 Task: Create a blank project AgileInsight with privacy Public and default view as List and in the team Taskers . Create three sections in the project as To-Do, Doing and Done
Action: Mouse moved to (71, 63)
Screenshot: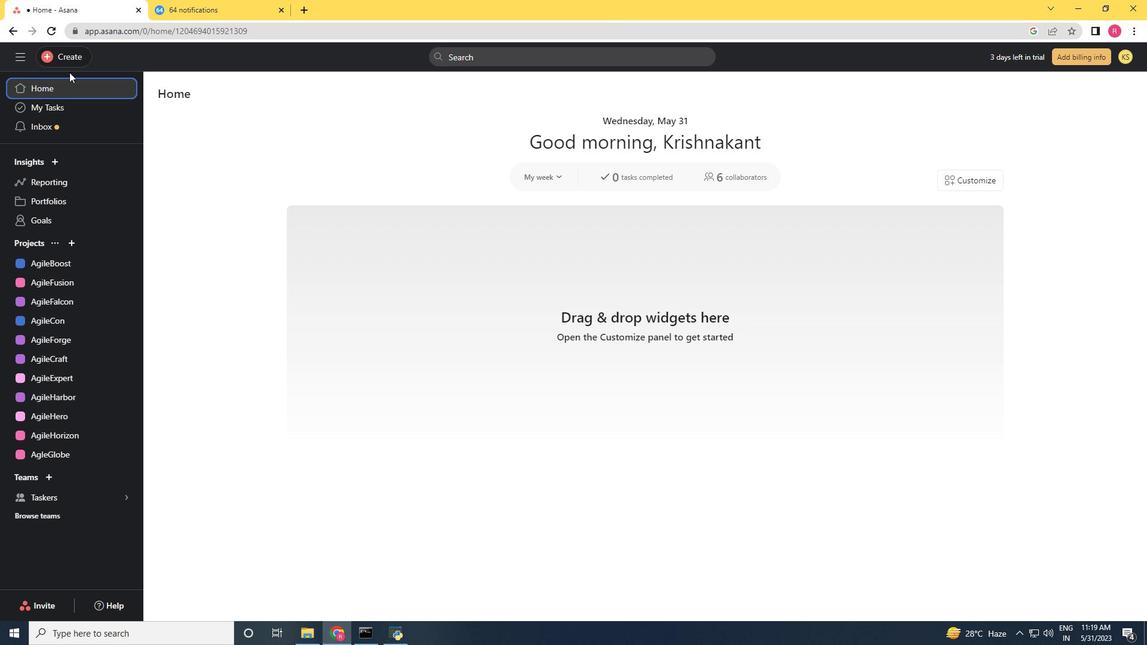 
Action: Mouse pressed left at (71, 63)
Screenshot: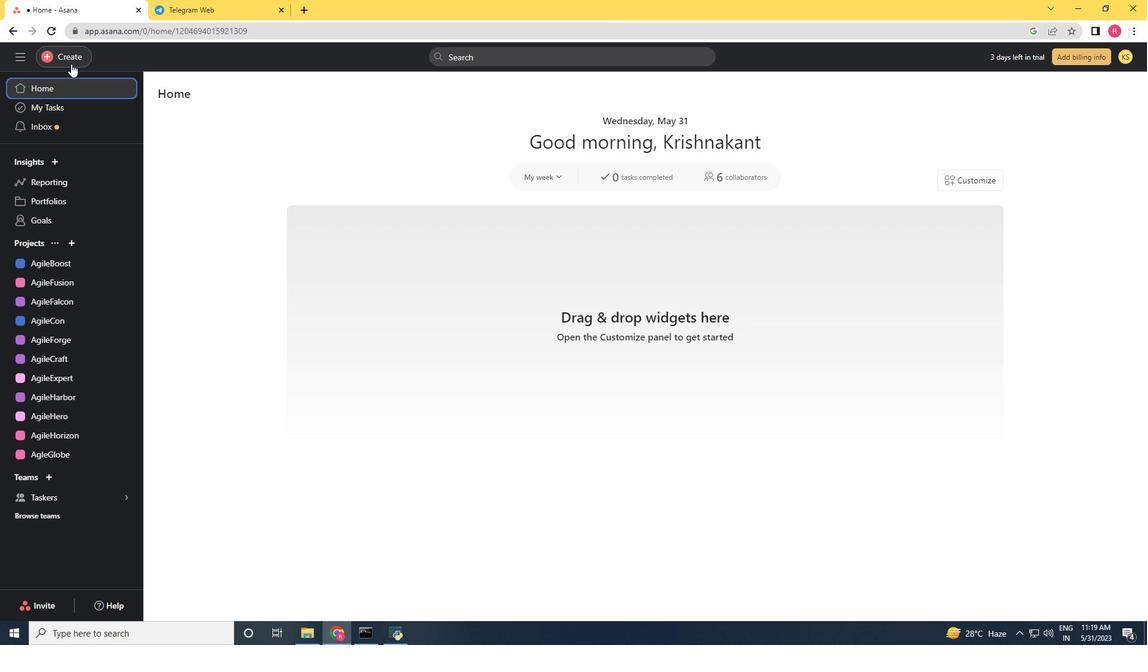 
Action: Mouse moved to (137, 86)
Screenshot: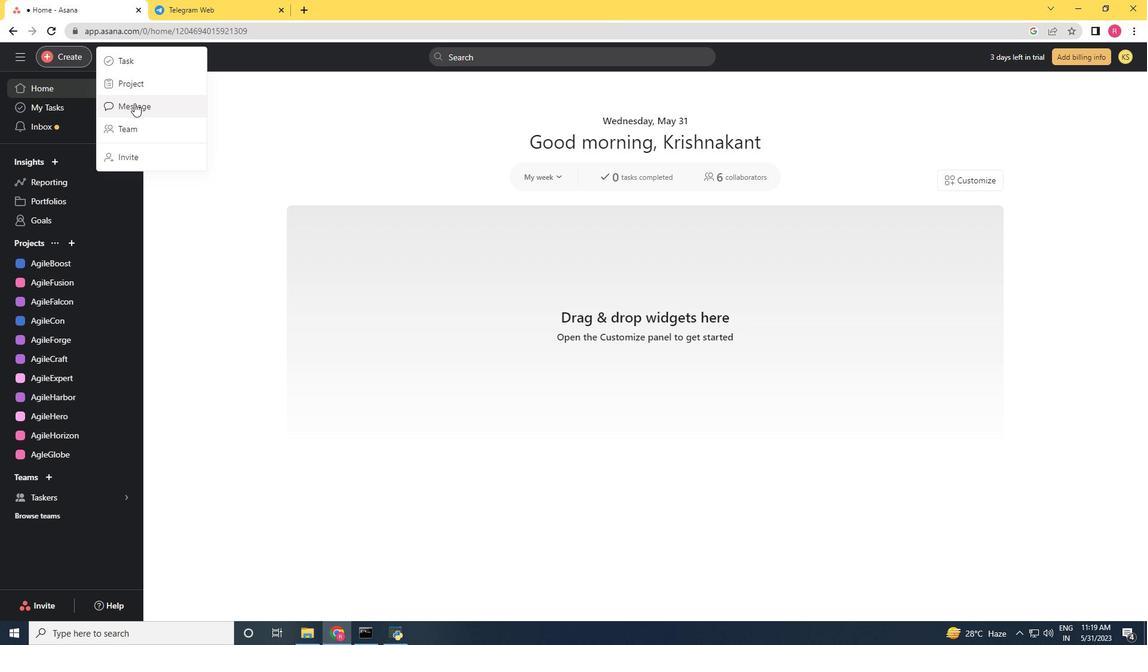 
Action: Mouse pressed left at (137, 86)
Screenshot: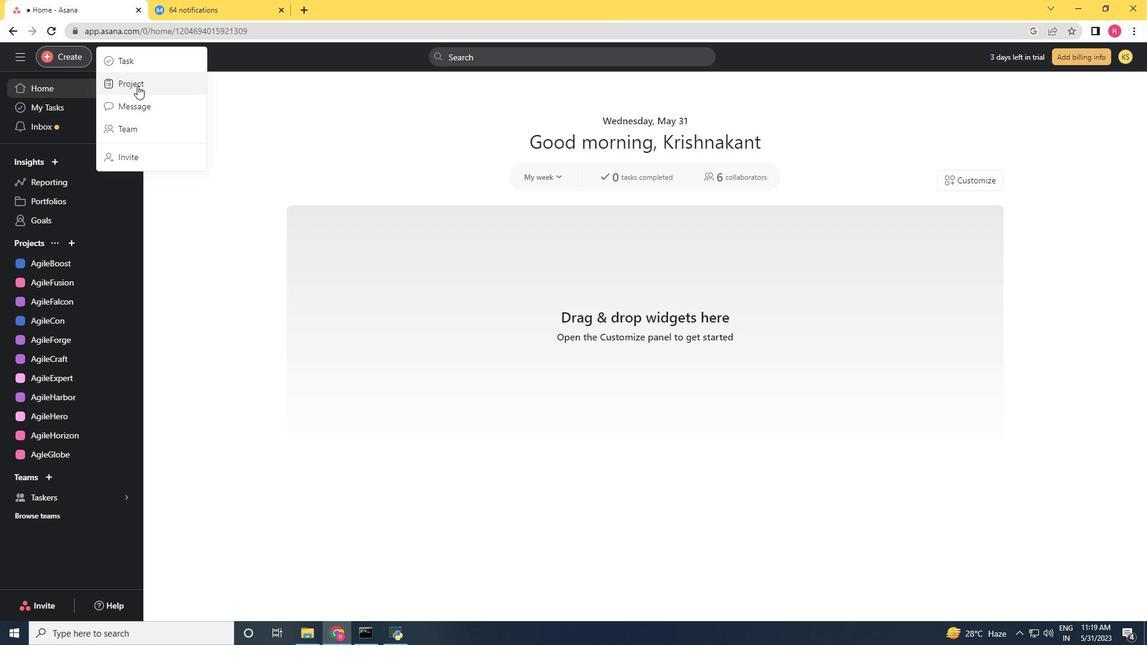 
Action: Mouse moved to (483, 319)
Screenshot: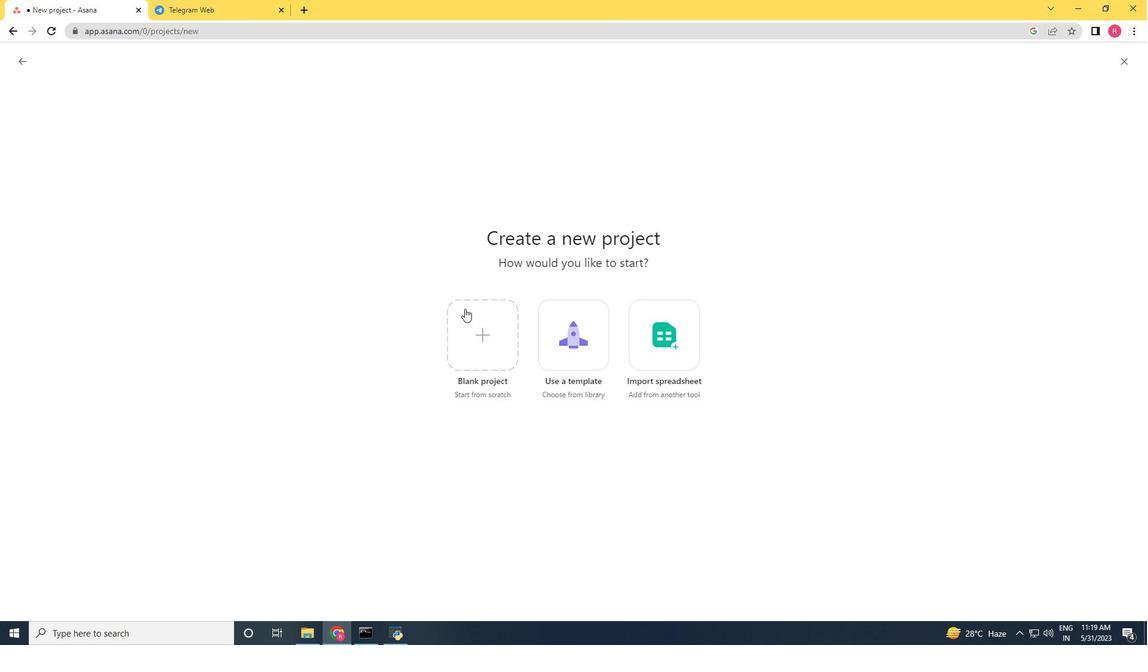 
Action: Mouse pressed left at (483, 319)
Screenshot: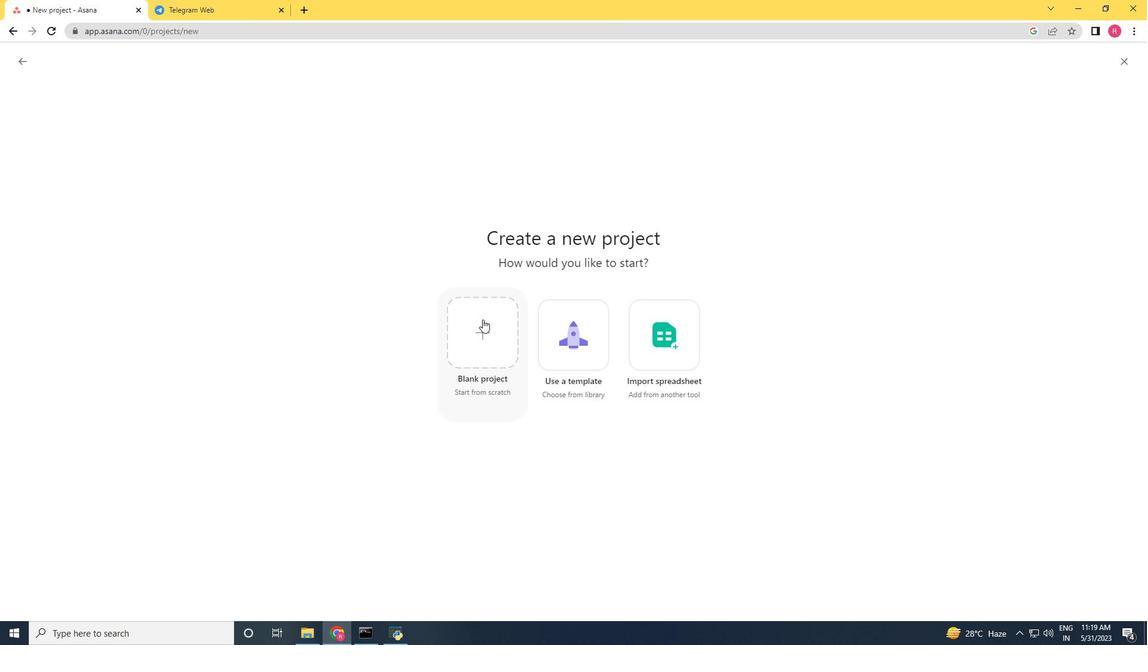 
Action: Key pressed <Key.shift>Agile<Key.shift>Insight
Screenshot: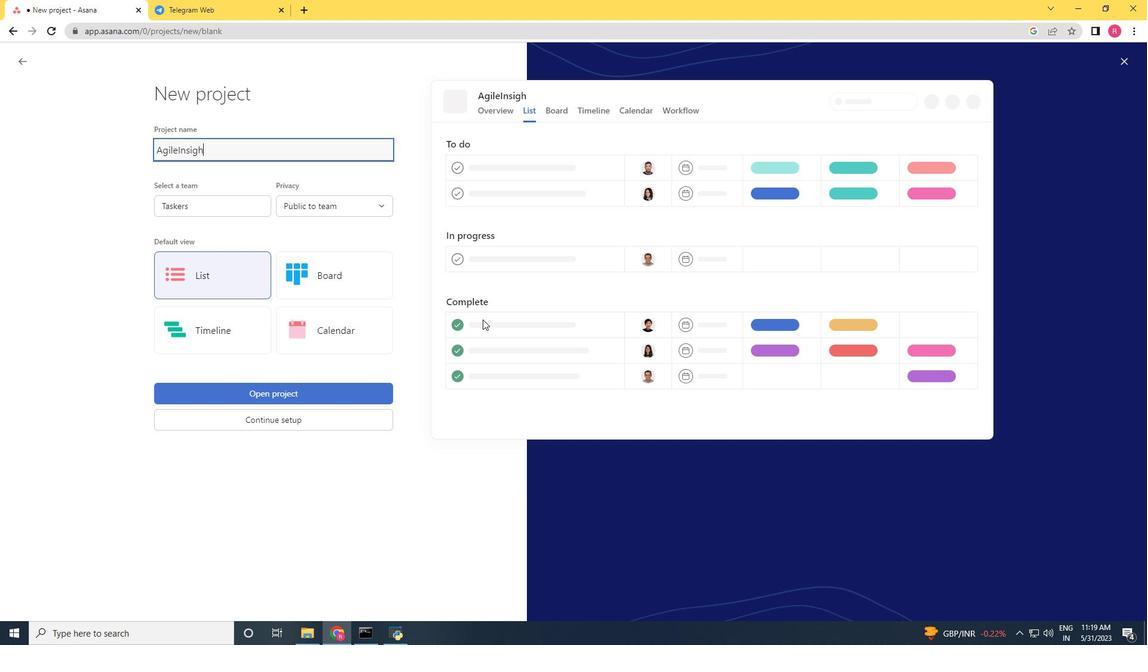 
Action: Mouse moved to (345, 204)
Screenshot: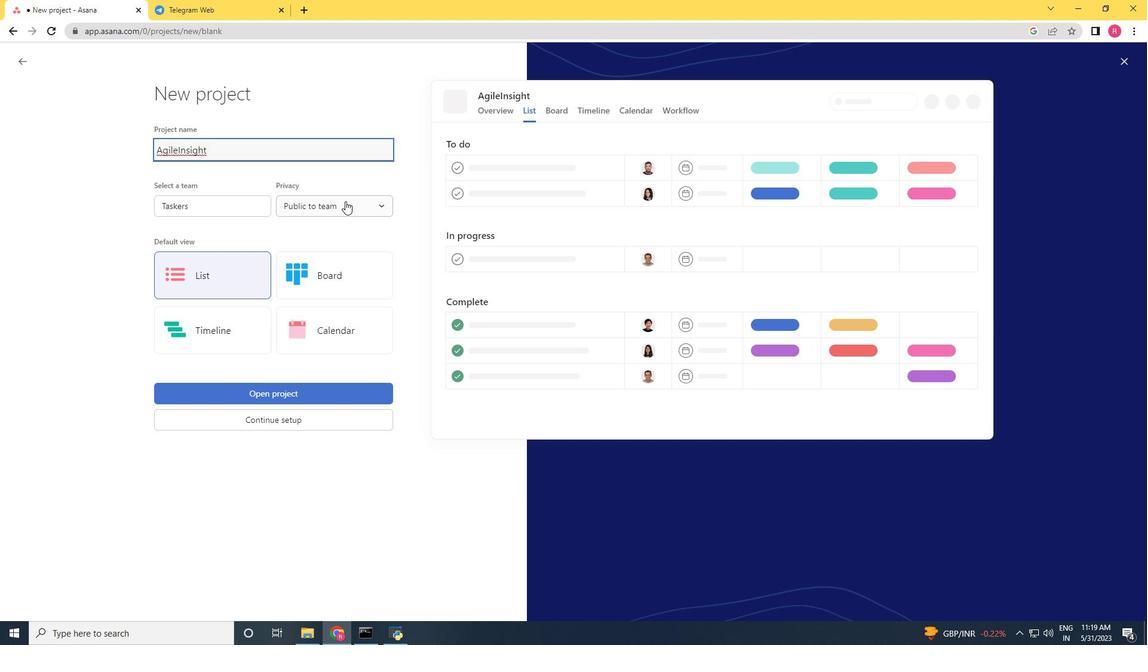 
Action: Mouse pressed left at (345, 204)
Screenshot: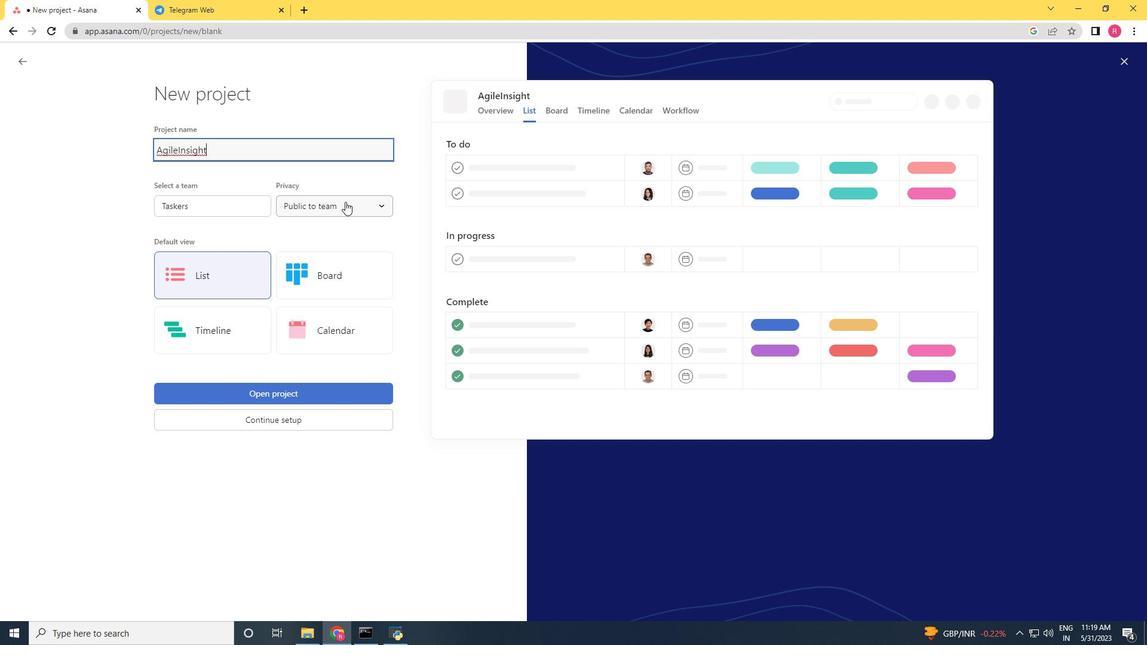 
Action: Mouse moved to (353, 236)
Screenshot: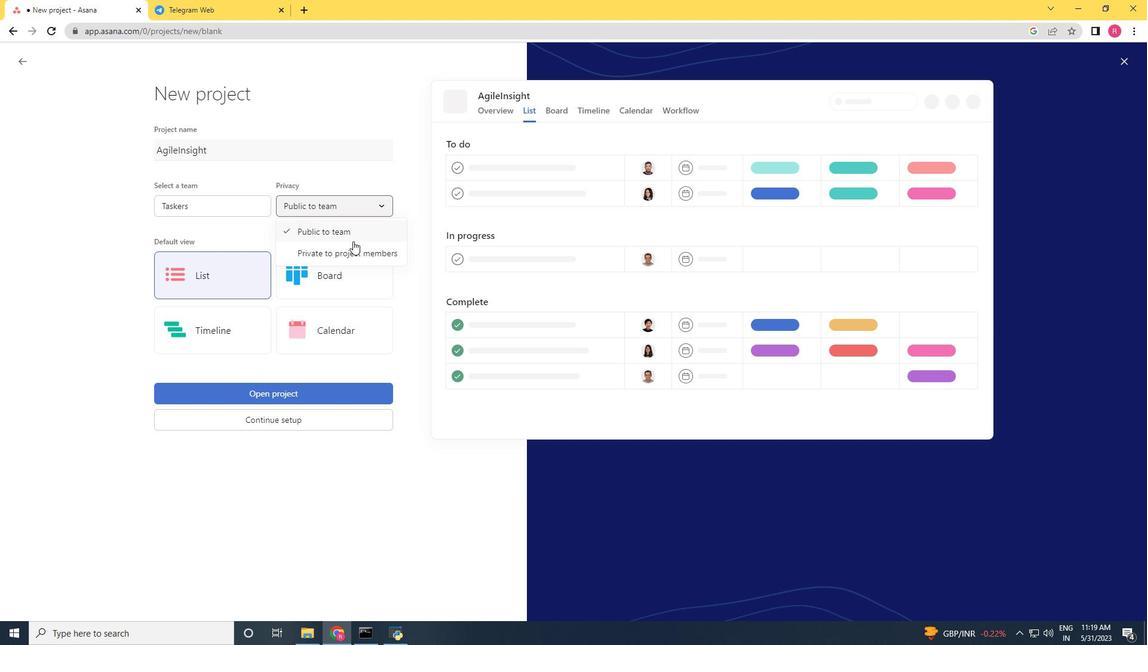 
Action: Mouse pressed left at (353, 236)
Screenshot: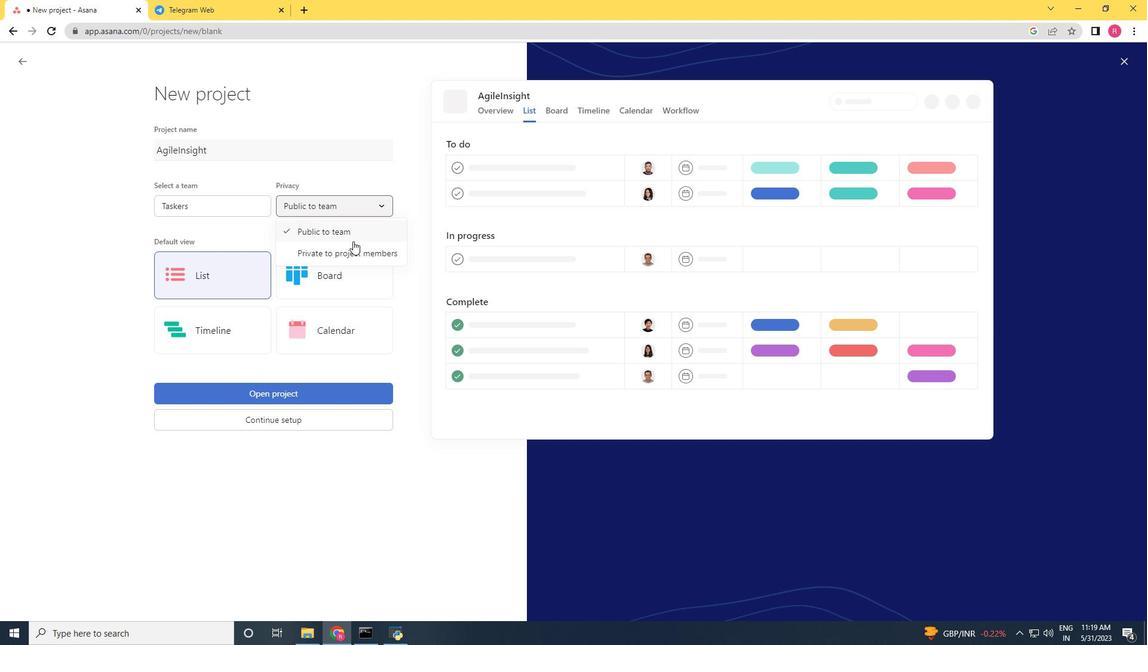 
Action: Mouse moved to (212, 279)
Screenshot: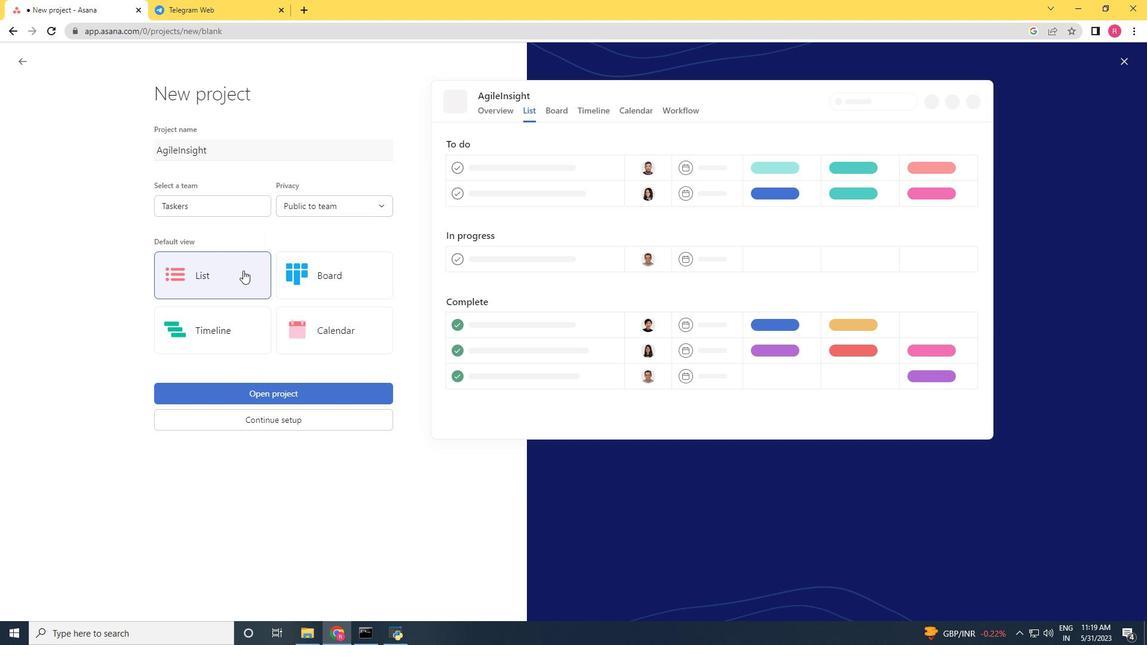 
Action: Mouse pressed left at (212, 279)
Screenshot: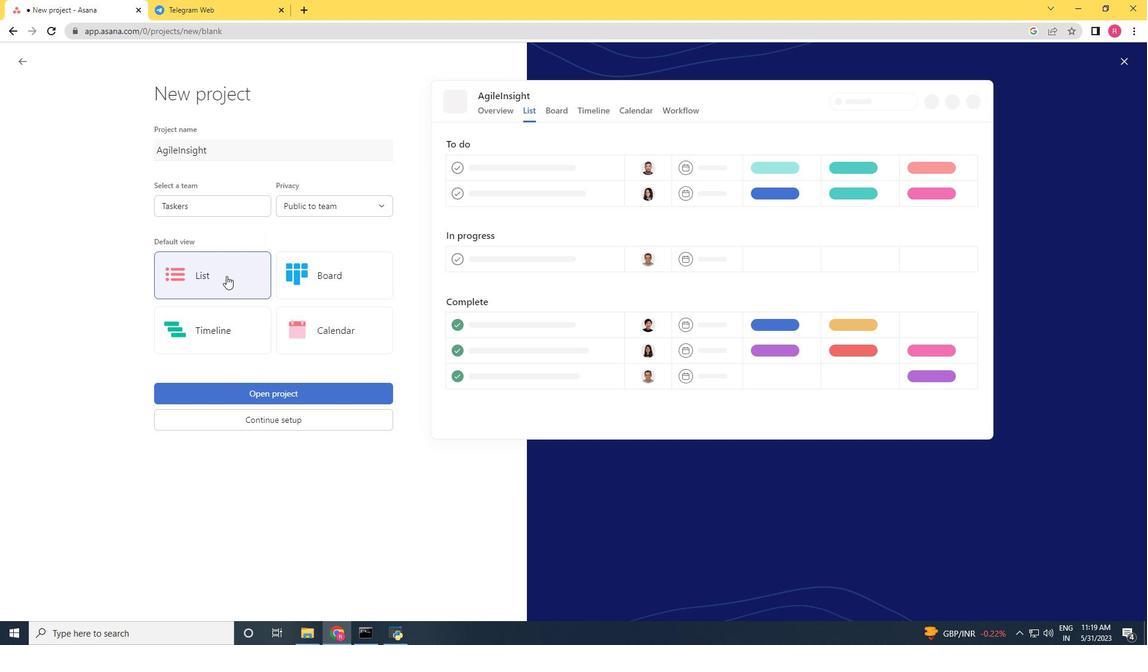 
Action: Mouse moved to (208, 203)
Screenshot: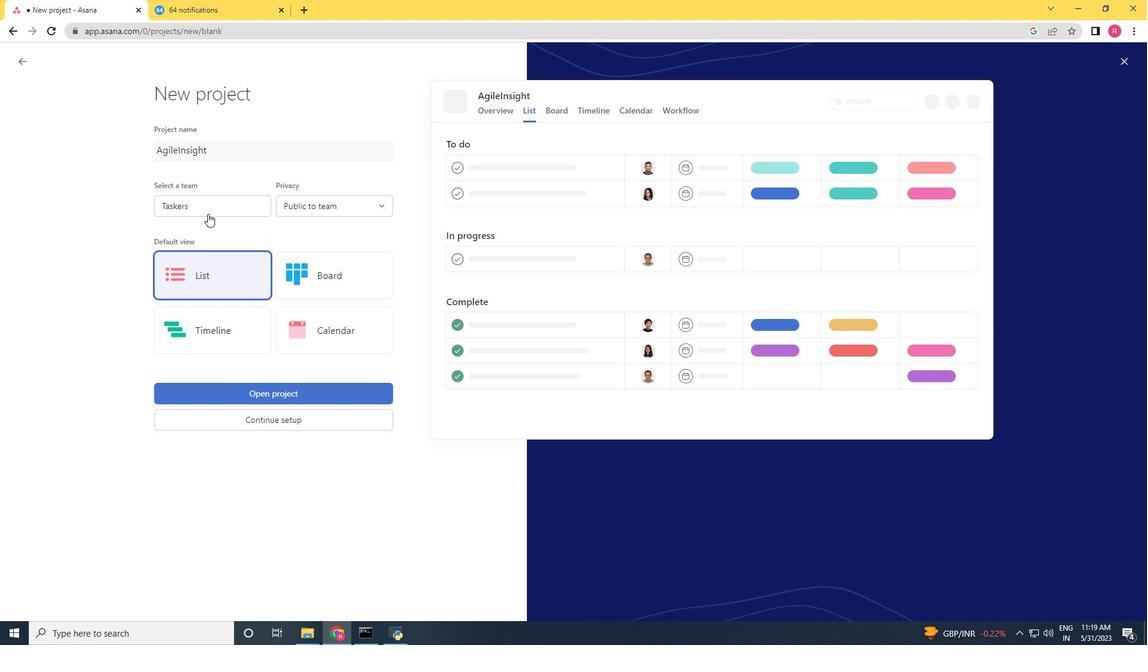 
Action: Mouse pressed left at (208, 203)
Screenshot: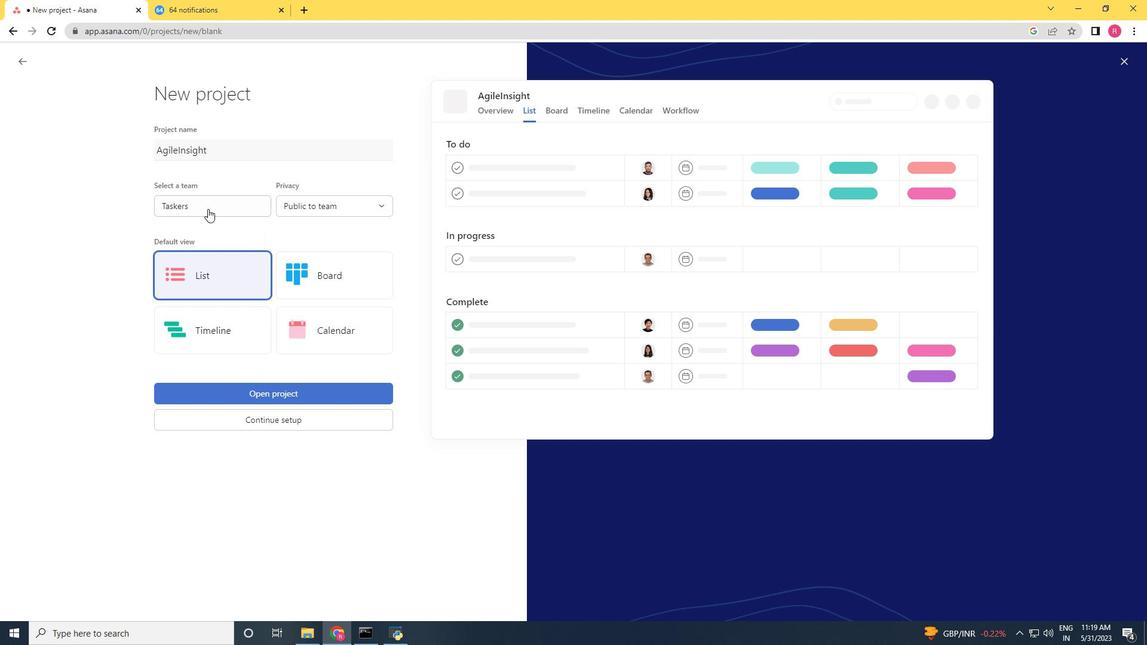 
Action: Mouse moved to (213, 234)
Screenshot: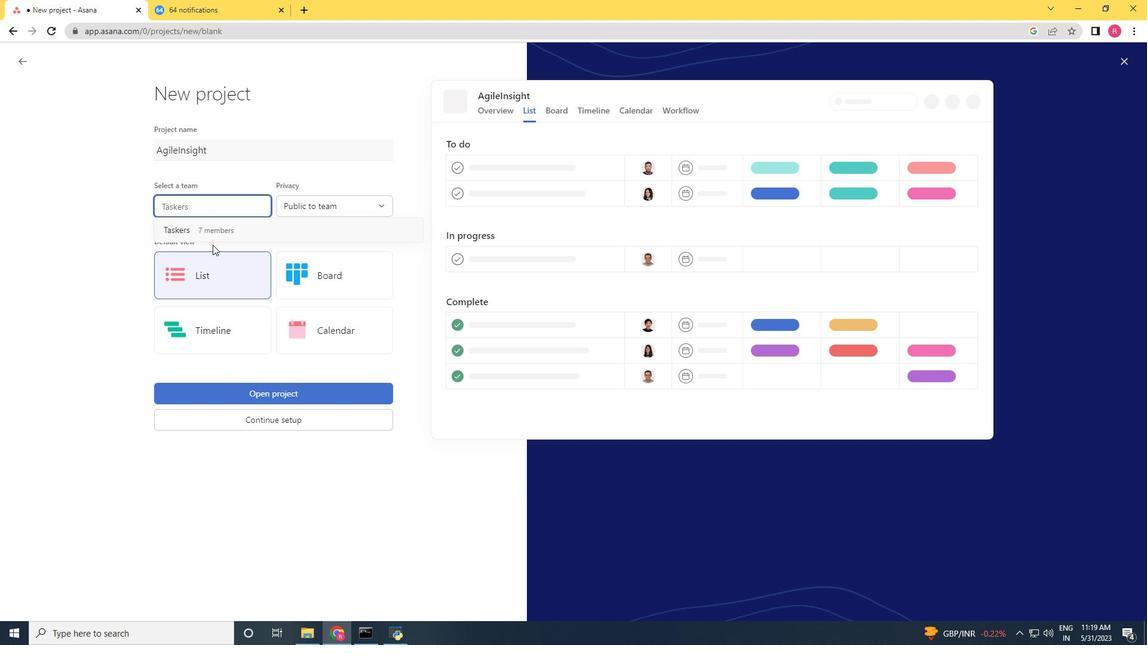 
Action: Mouse pressed left at (213, 234)
Screenshot: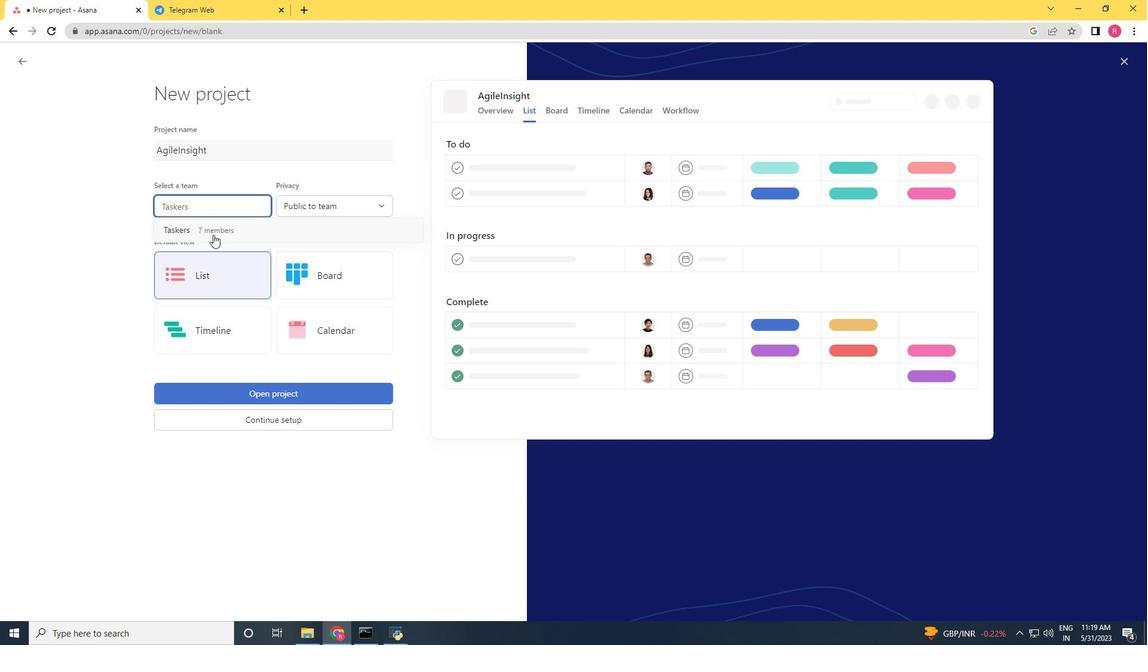 
Action: Mouse moved to (279, 392)
Screenshot: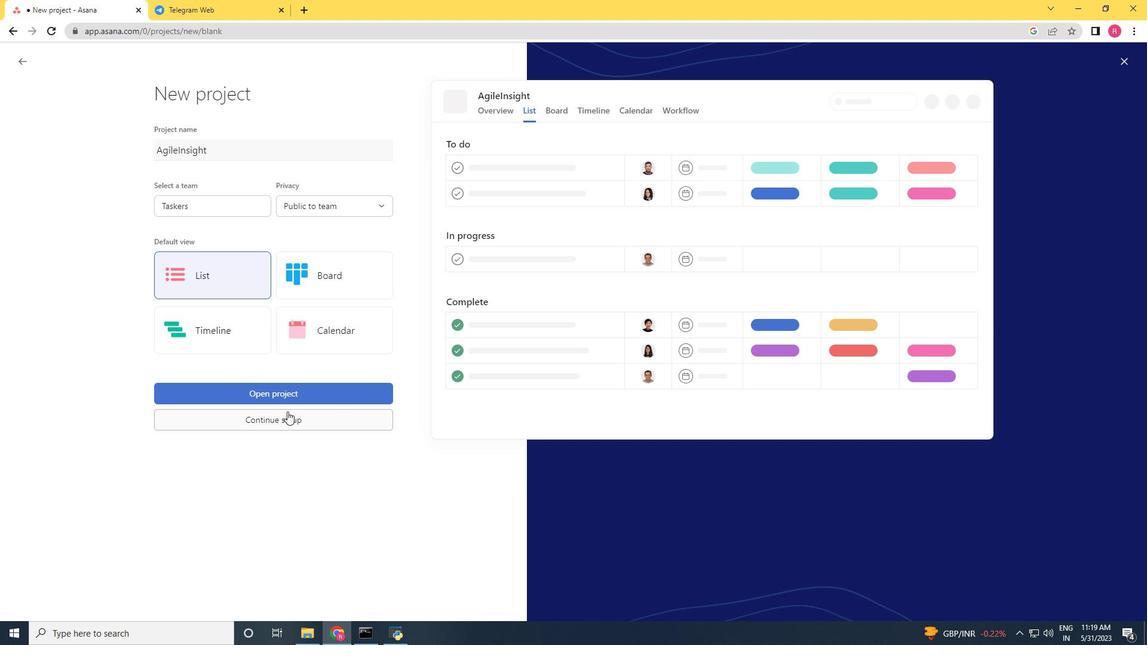 
Action: Mouse pressed left at (279, 392)
Screenshot: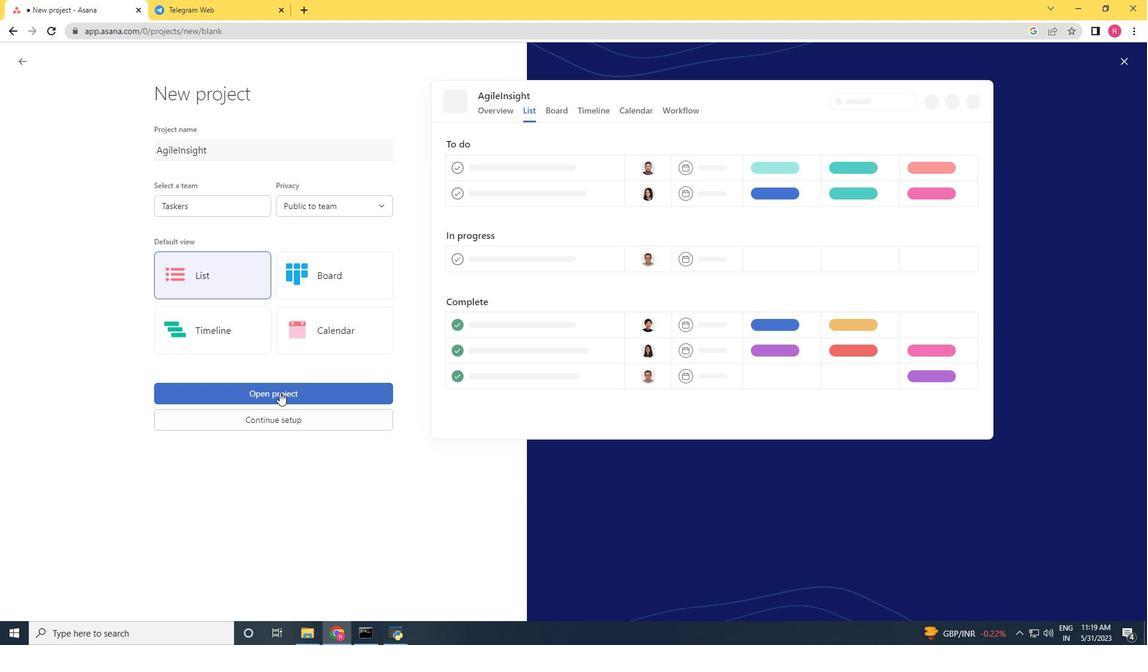 
Action: Mouse moved to (214, 258)
Screenshot: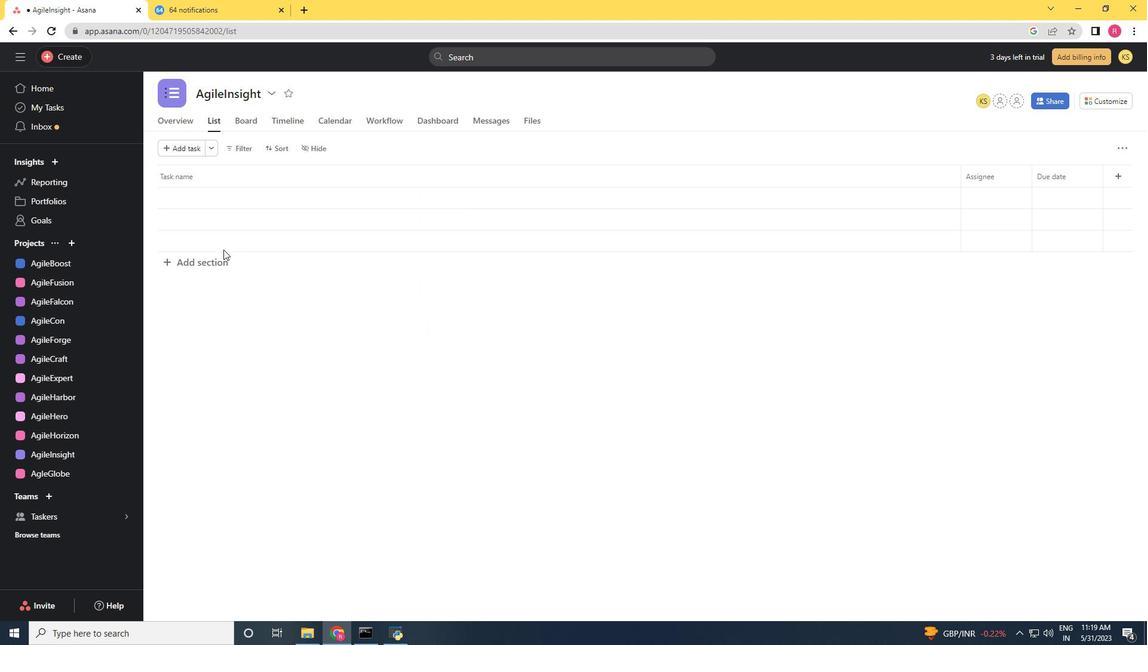 
Action: Mouse pressed left at (214, 258)
Screenshot: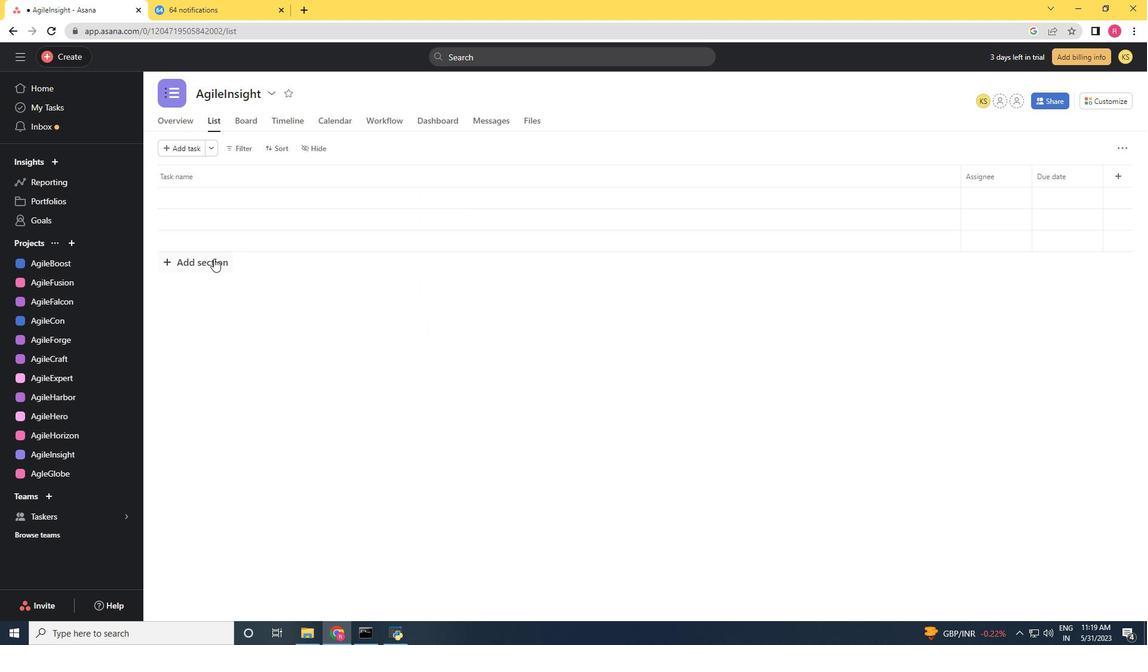 
Action: Key pressed <Key.shift><Key.shift><Key.shift><Key.shift><Key.shift><Key.shift><Key.shift><Key.shift><Key.shift><Key.shift><Key.shift><Key.shift><Key.shift><Key.shift>TO-<Key.shift>Do<Key.enter>
Screenshot: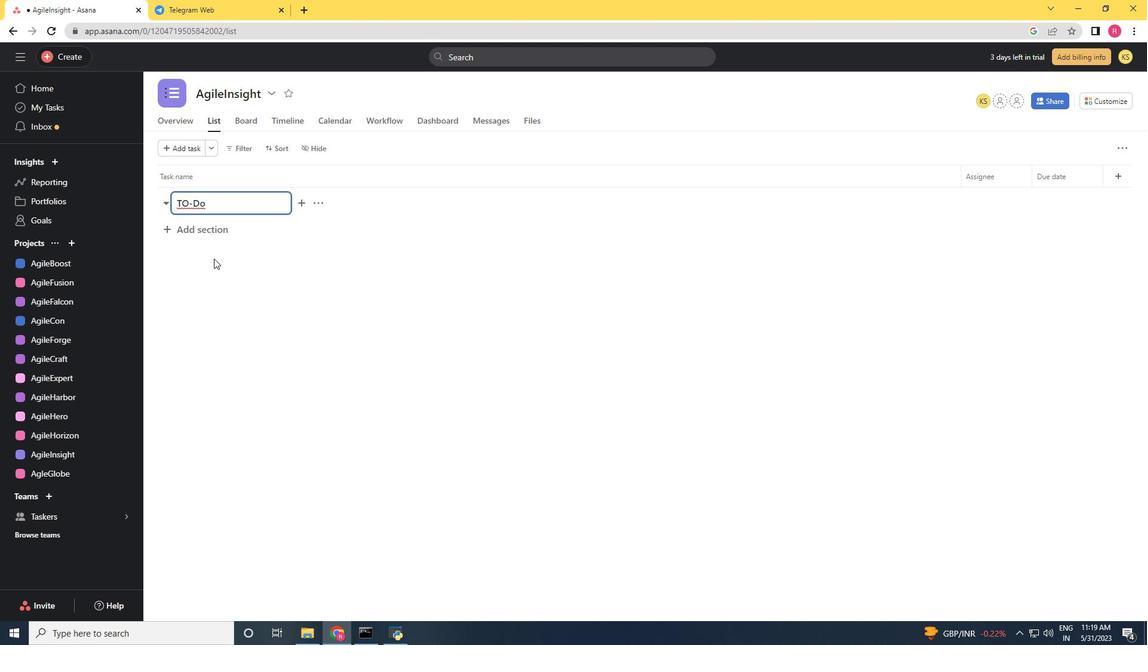 
Action: Mouse moved to (209, 279)
Screenshot: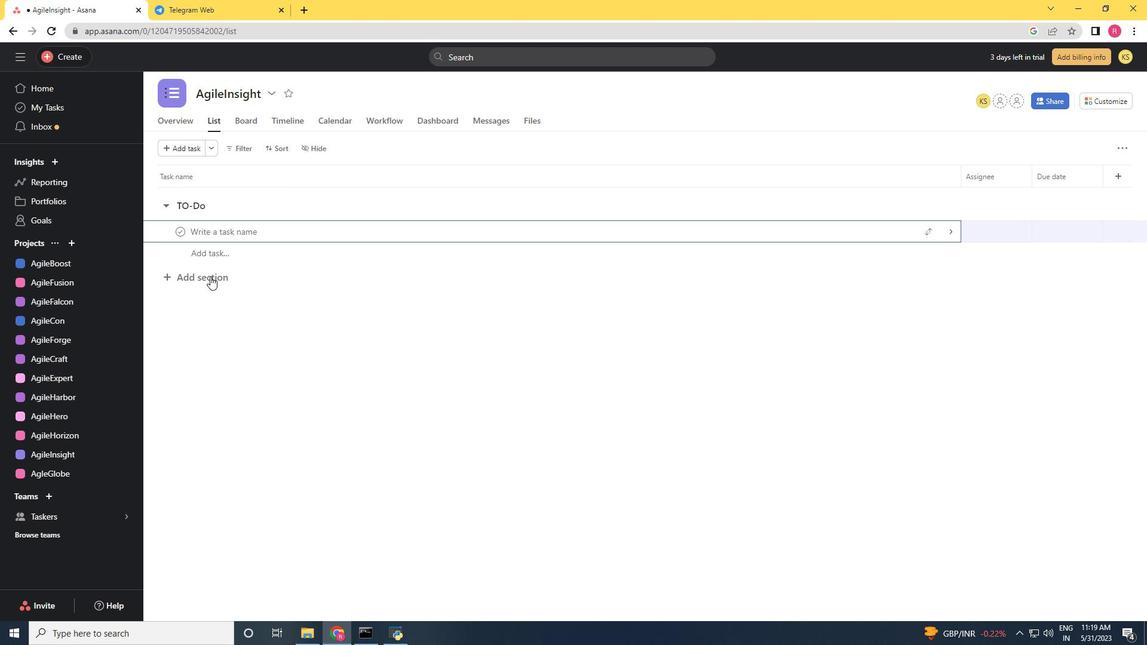 
Action: Mouse pressed left at (209, 279)
Screenshot: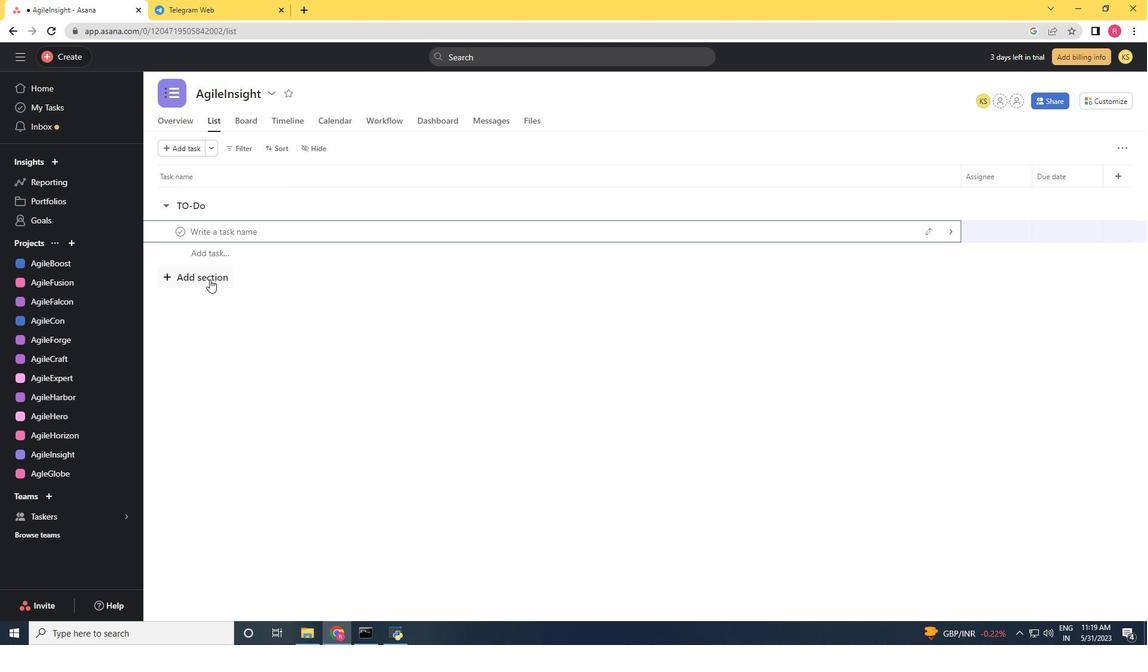 
Action: Mouse moved to (186, 223)
Screenshot: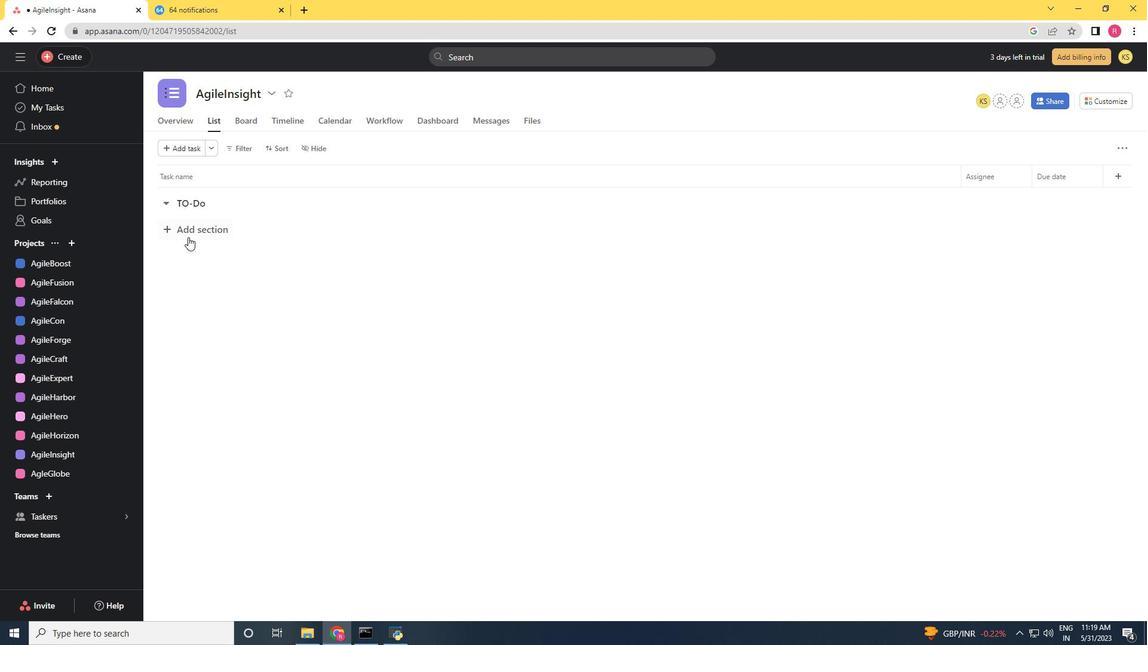 
Action: Mouse pressed left at (186, 223)
Screenshot: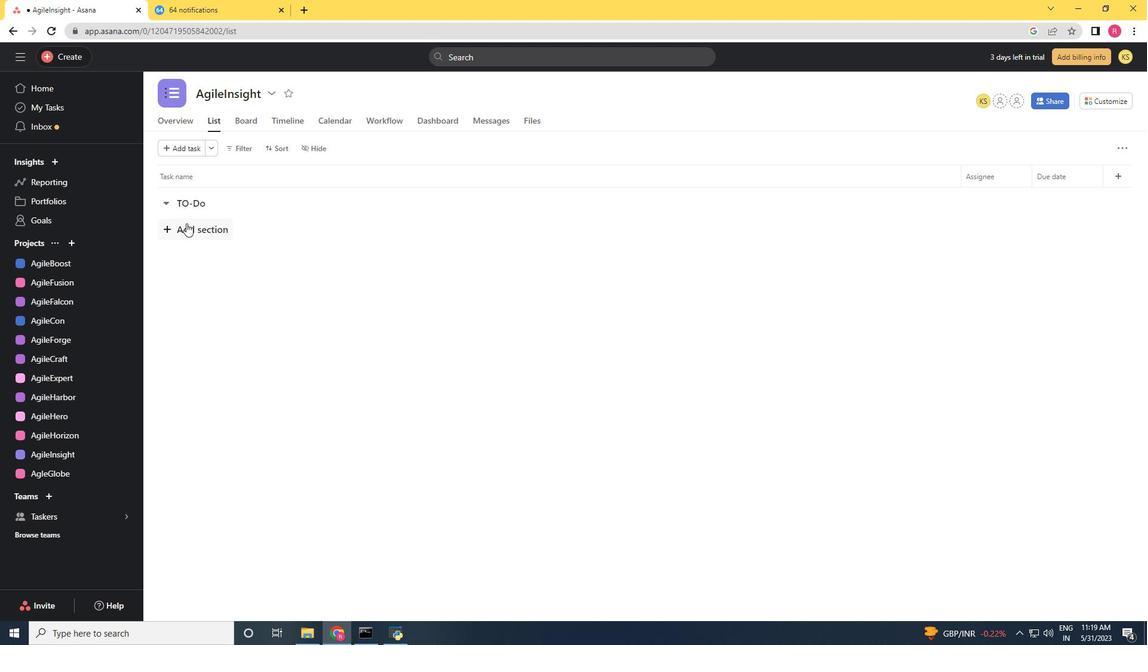 
Action: Key pressed <Key.shift>Doing
Screenshot: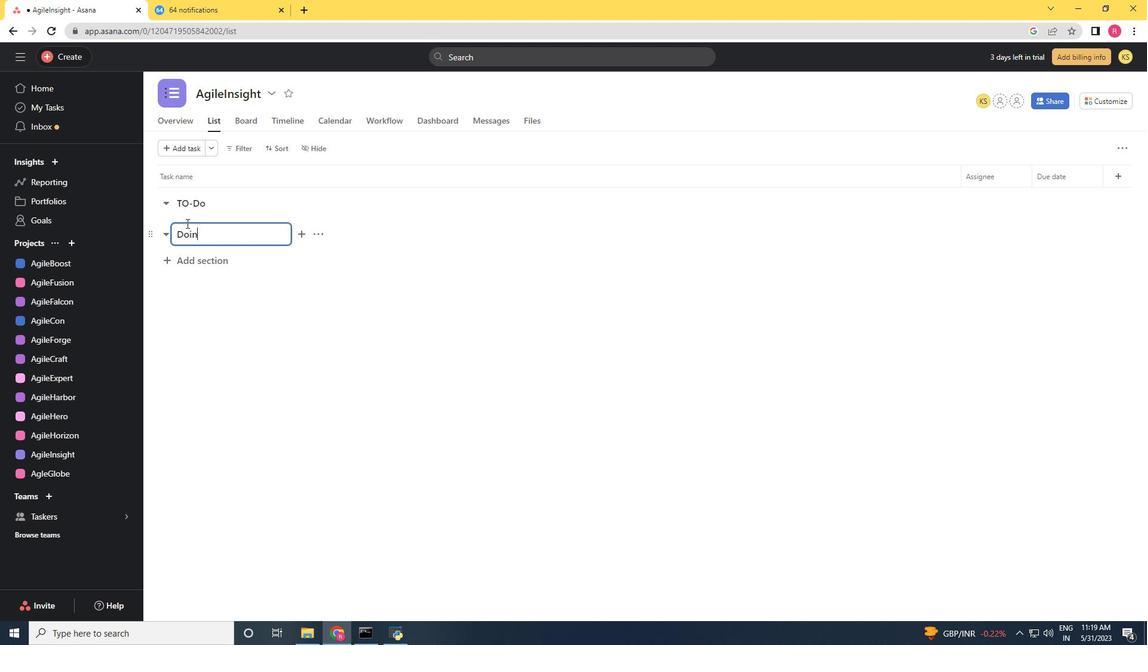 
Action: Mouse moved to (190, 260)
Screenshot: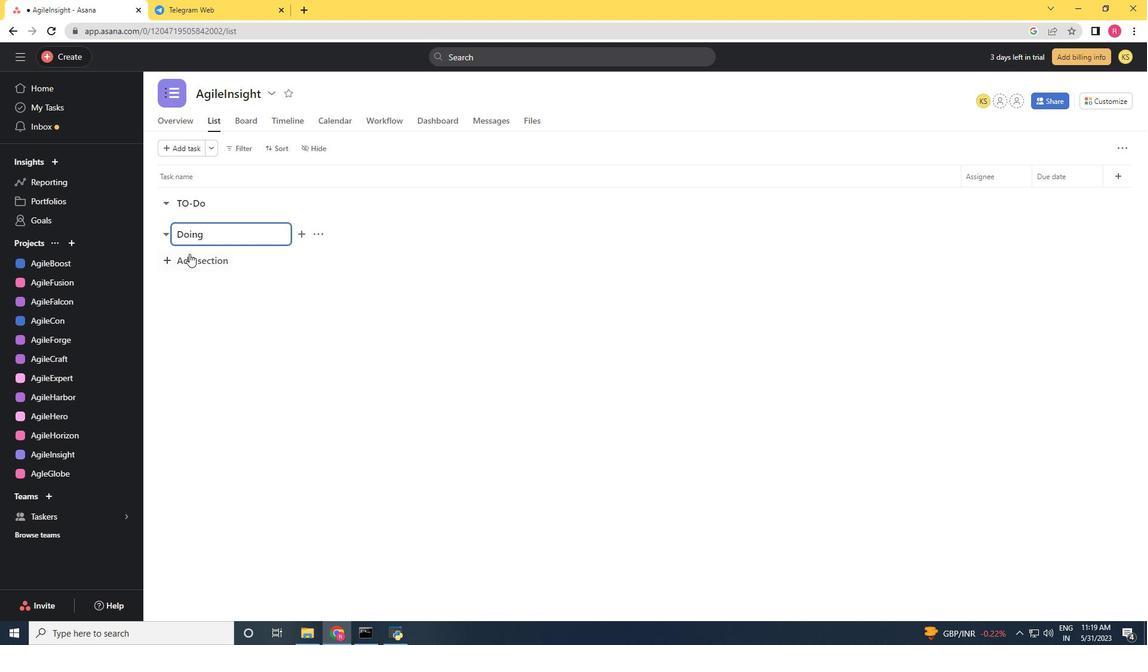 
Action: Mouse pressed left at (190, 260)
Screenshot: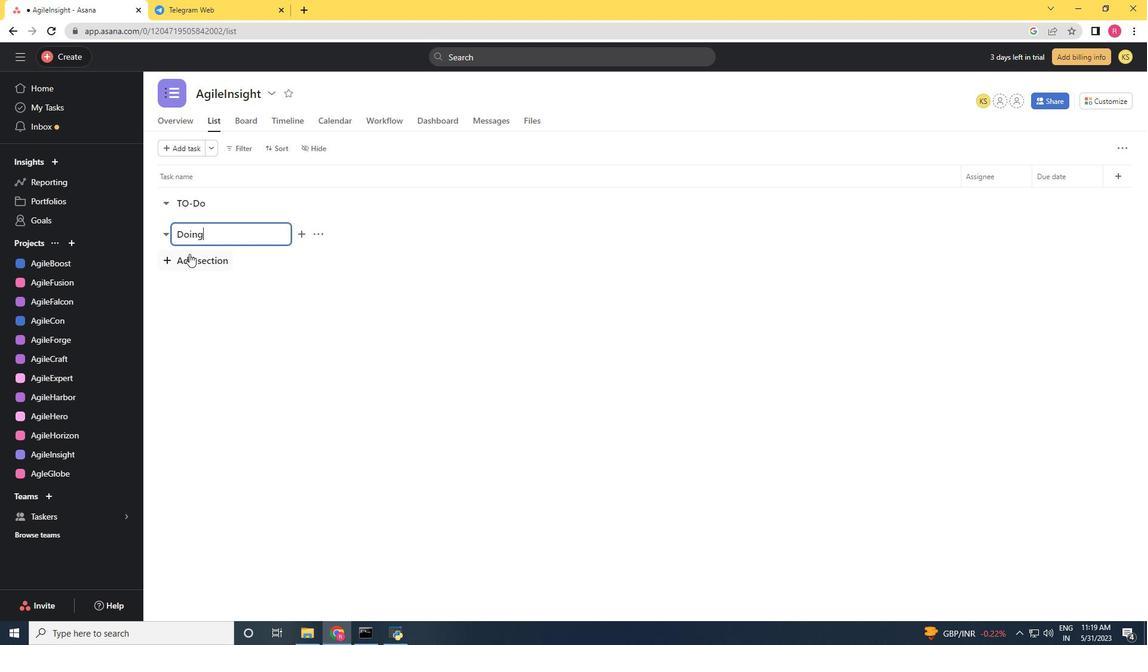 
Action: Key pressed <Key.shift>Done
Screenshot: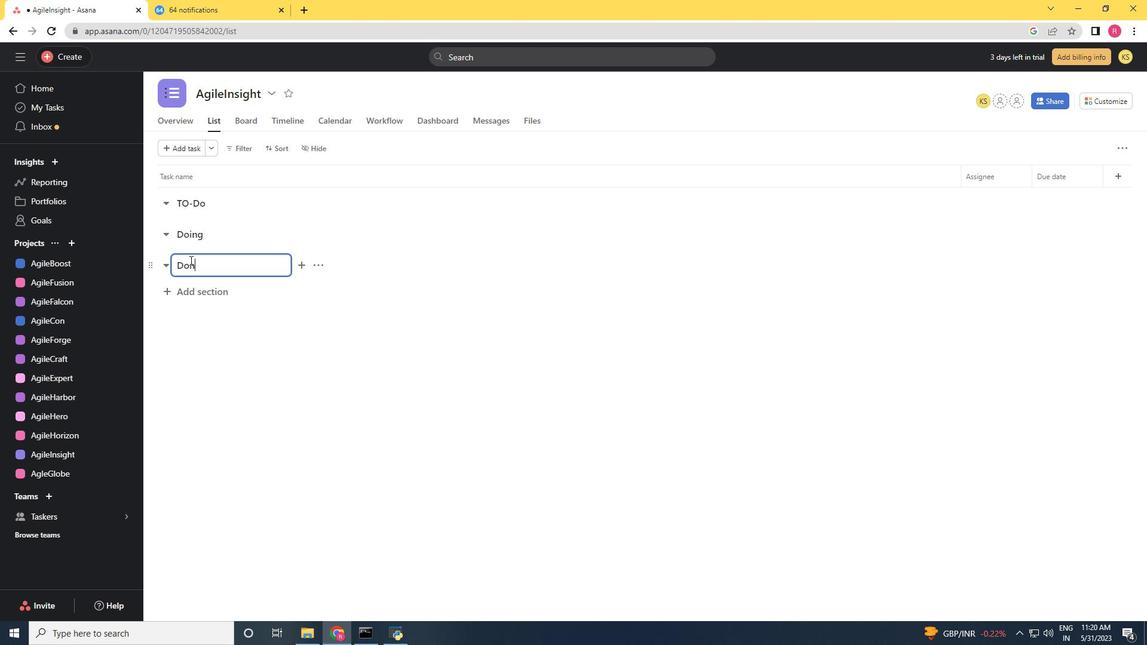 
Action: Mouse moved to (300, 371)
Screenshot: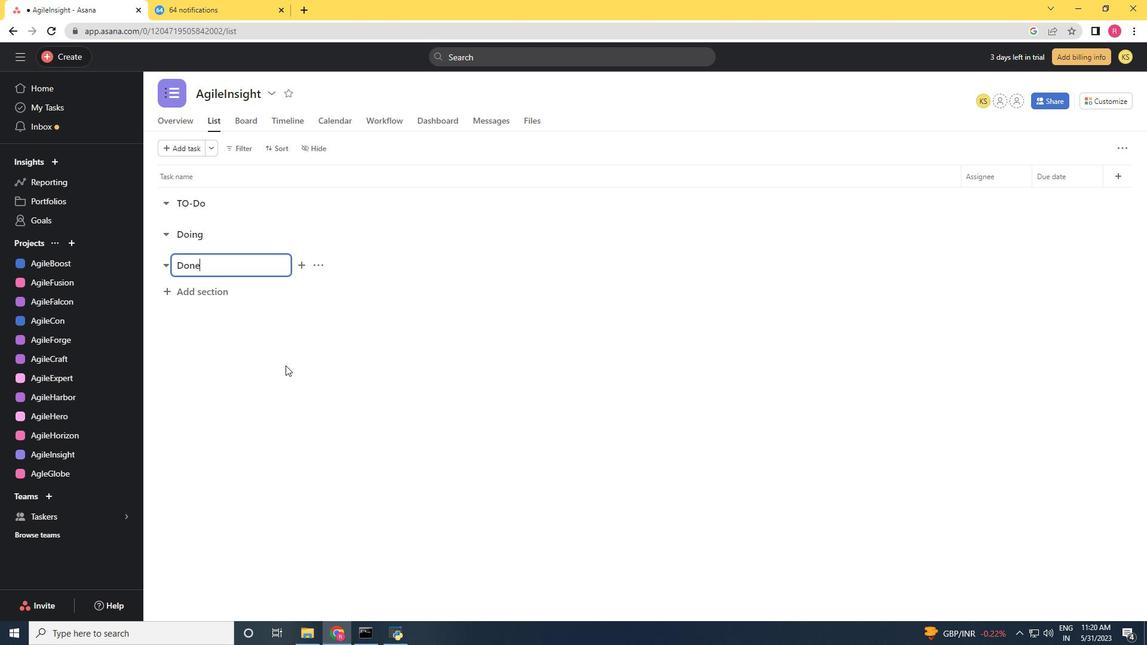 
Action: Mouse pressed left at (300, 371)
Screenshot: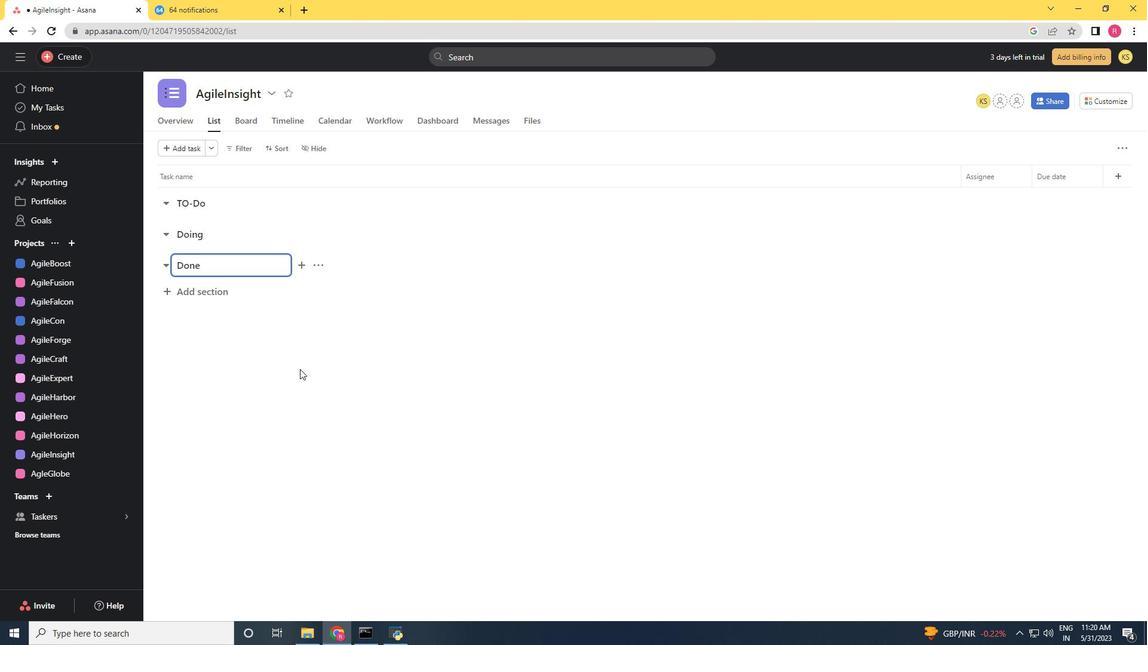 
Action: Mouse moved to (300, 371)
Screenshot: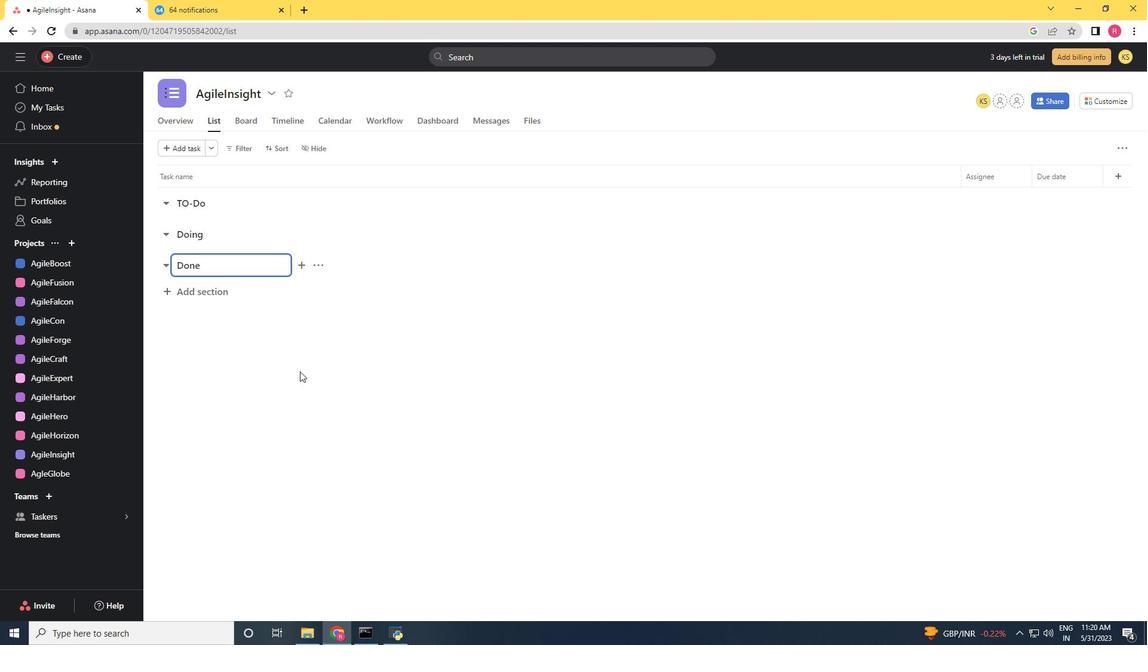 
